 Task: Use the formula "MIDB" in spreadsheet "Project portfolio".
Action: Mouse moved to (324, 329)
Screenshot: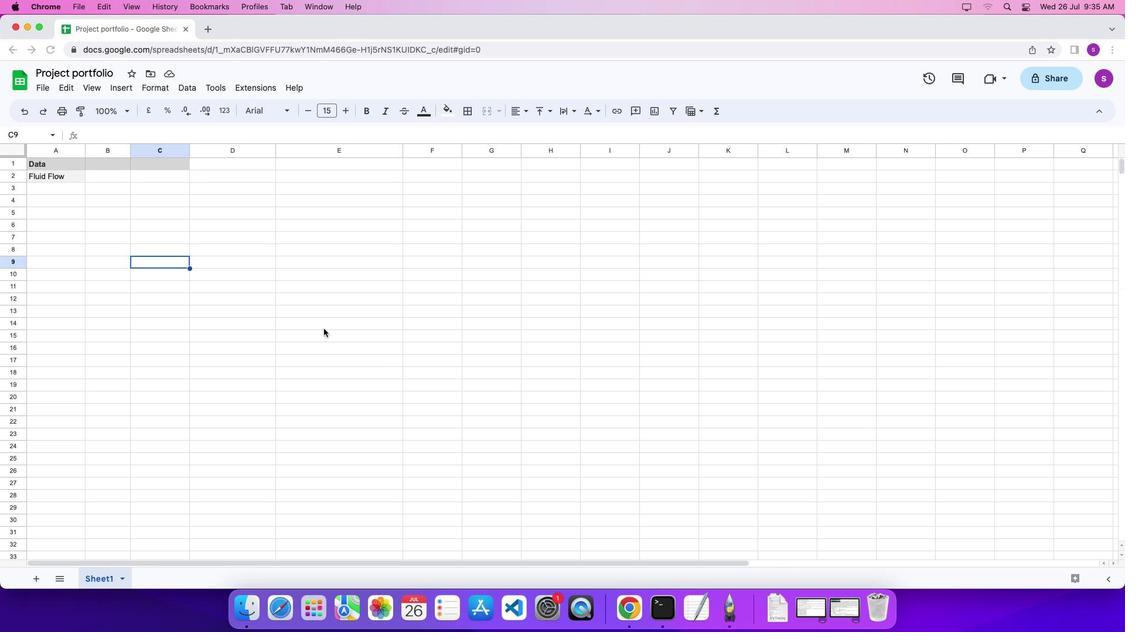 
Action: Mouse pressed left at (324, 329)
Screenshot: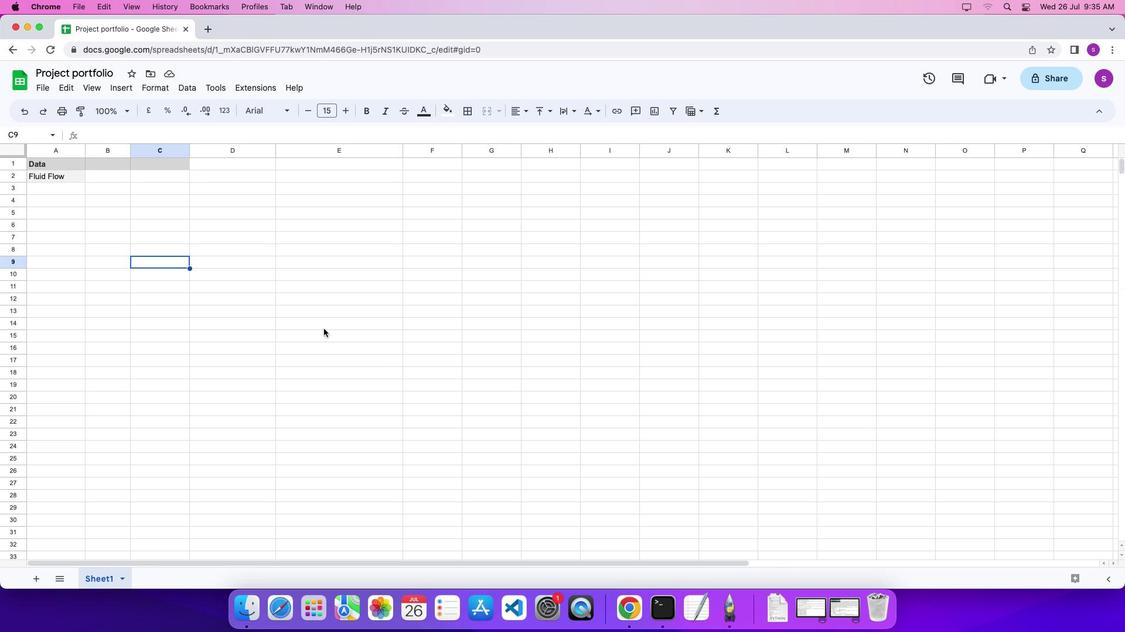 
Action: Mouse pressed left at (324, 329)
Screenshot: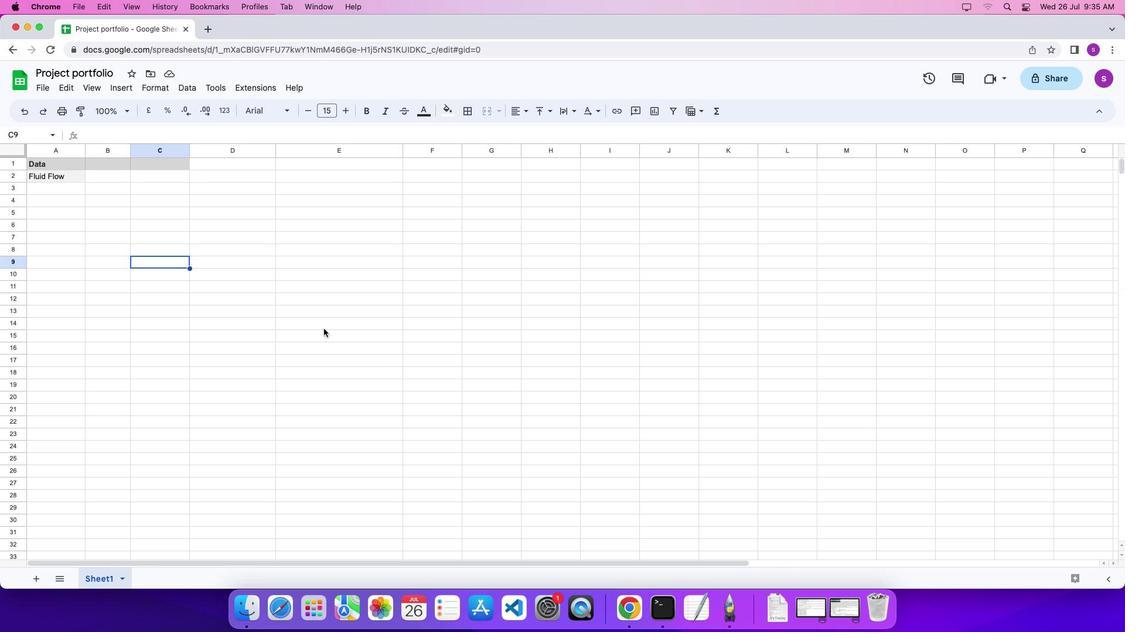 
Action: Mouse pressed left at (324, 329)
Screenshot: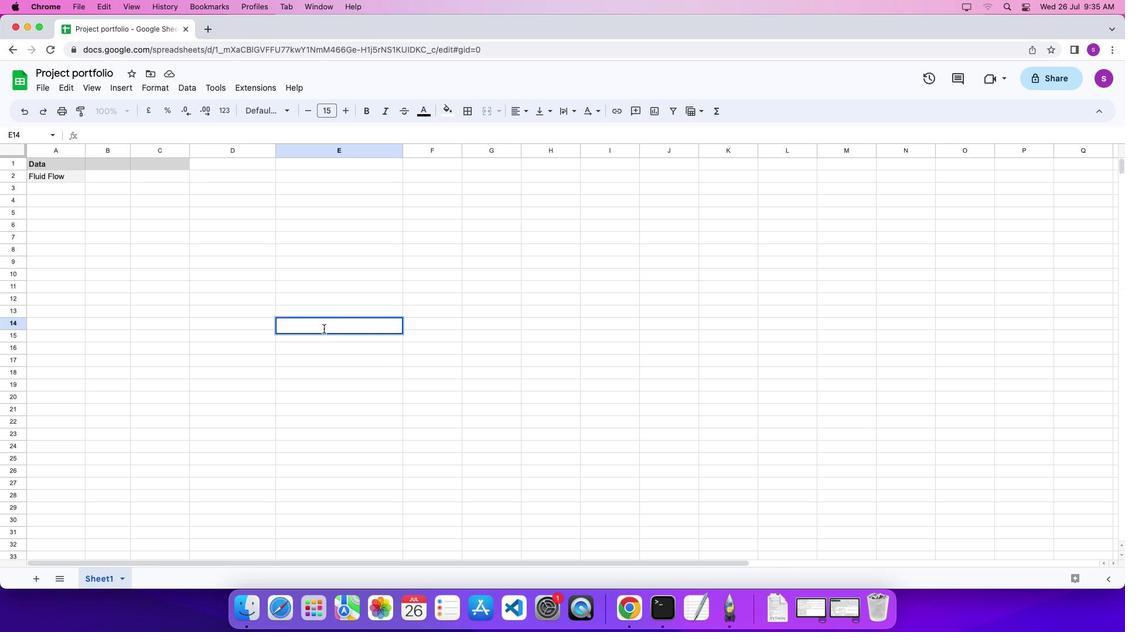 
Action: Key pressed '='
Screenshot: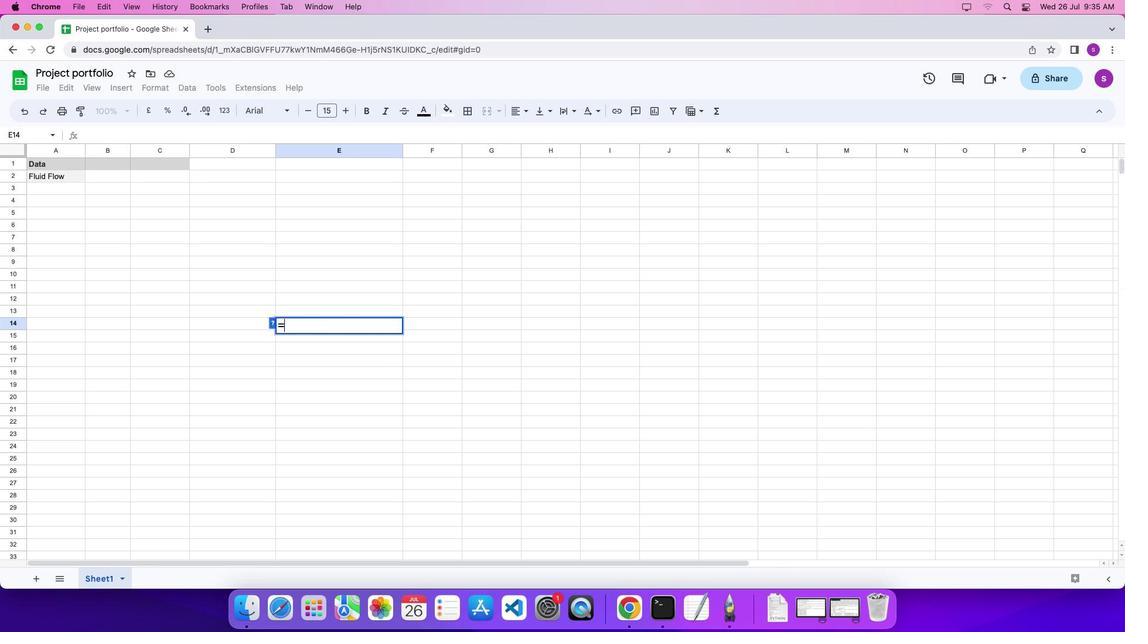 
Action: Mouse moved to (713, 114)
Screenshot: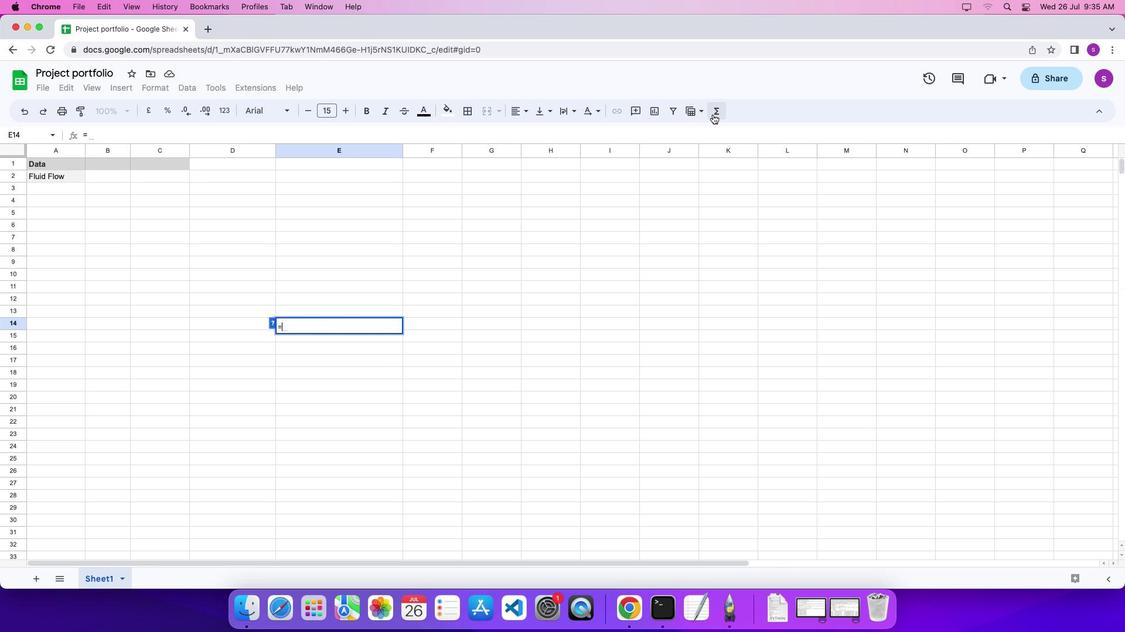 
Action: Mouse pressed left at (713, 114)
Screenshot: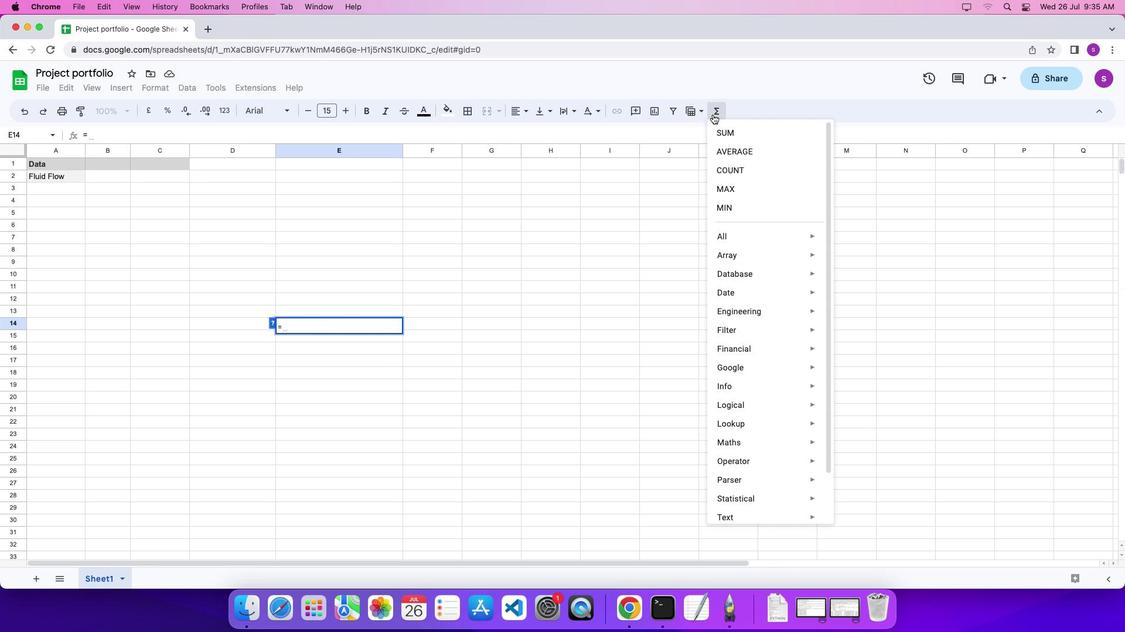 
Action: Mouse moved to (897, 307)
Screenshot: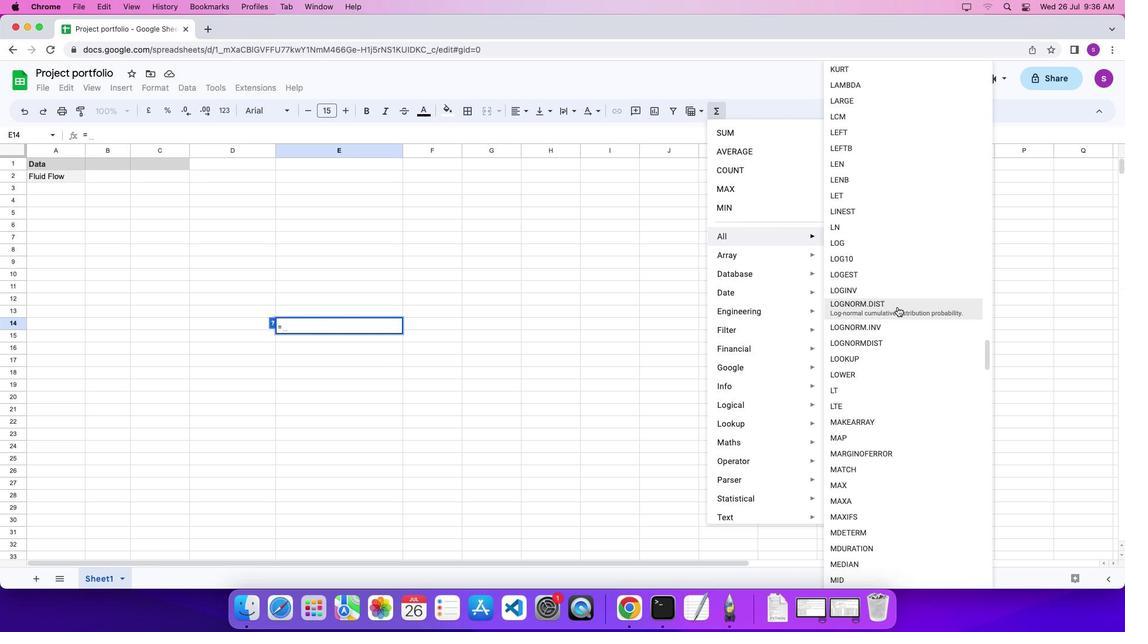
Action: Mouse scrolled (897, 307) with delta (0, 0)
Screenshot: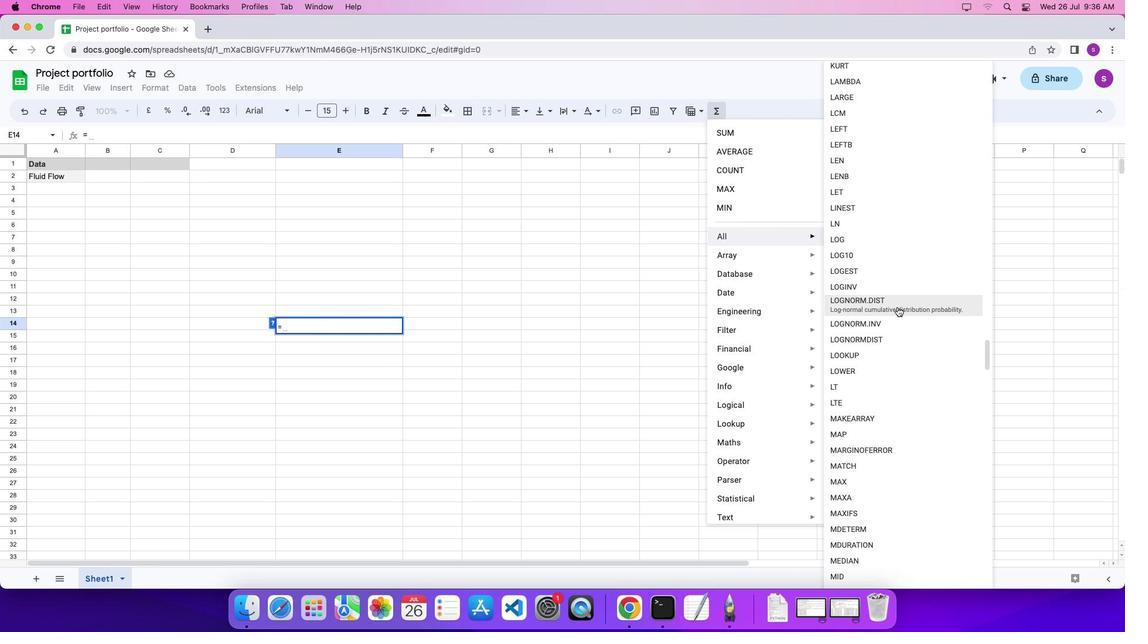 
Action: Mouse scrolled (897, 307) with delta (0, 0)
Screenshot: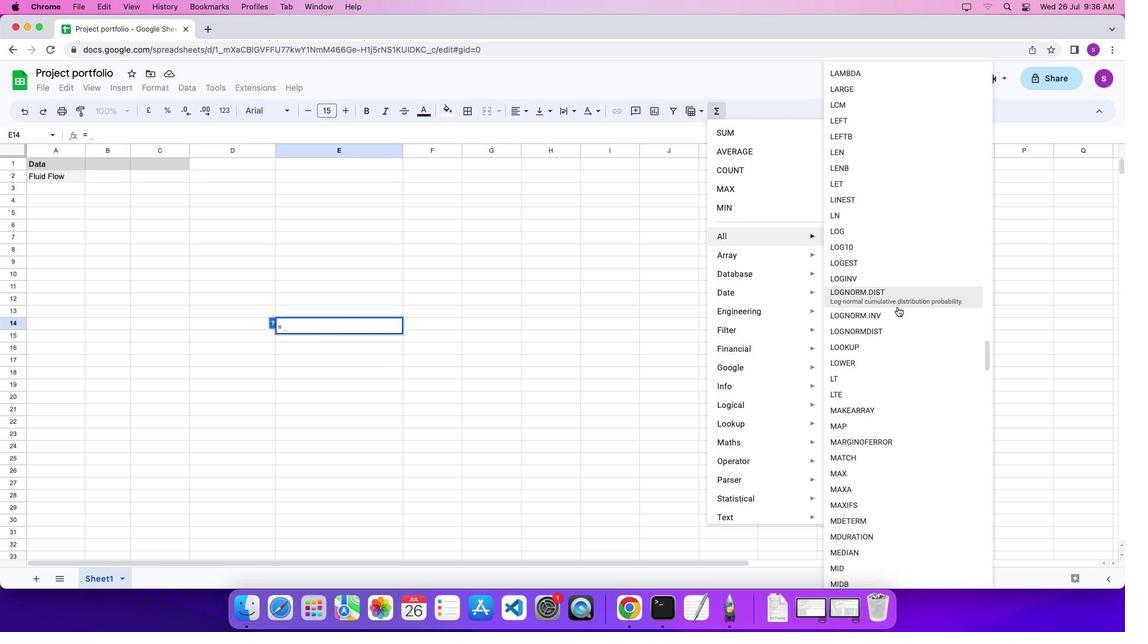 
Action: Mouse scrolled (897, 307) with delta (0, 0)
Screenshot: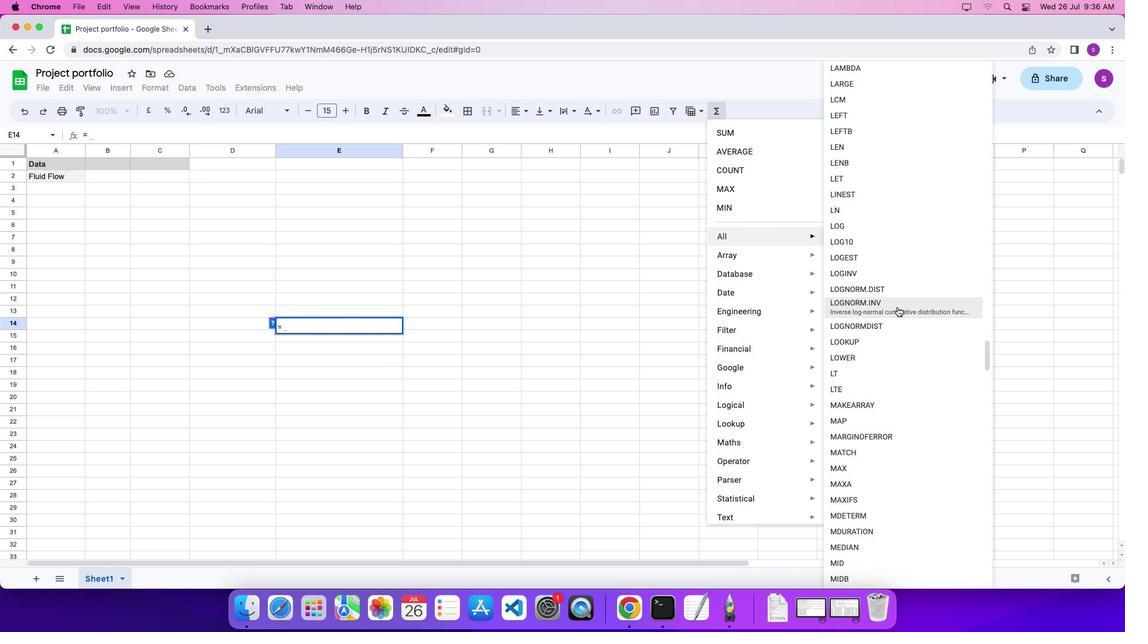 
Action: Mouse scrolled (897, 307) with delta (0, 0)
Screenshot: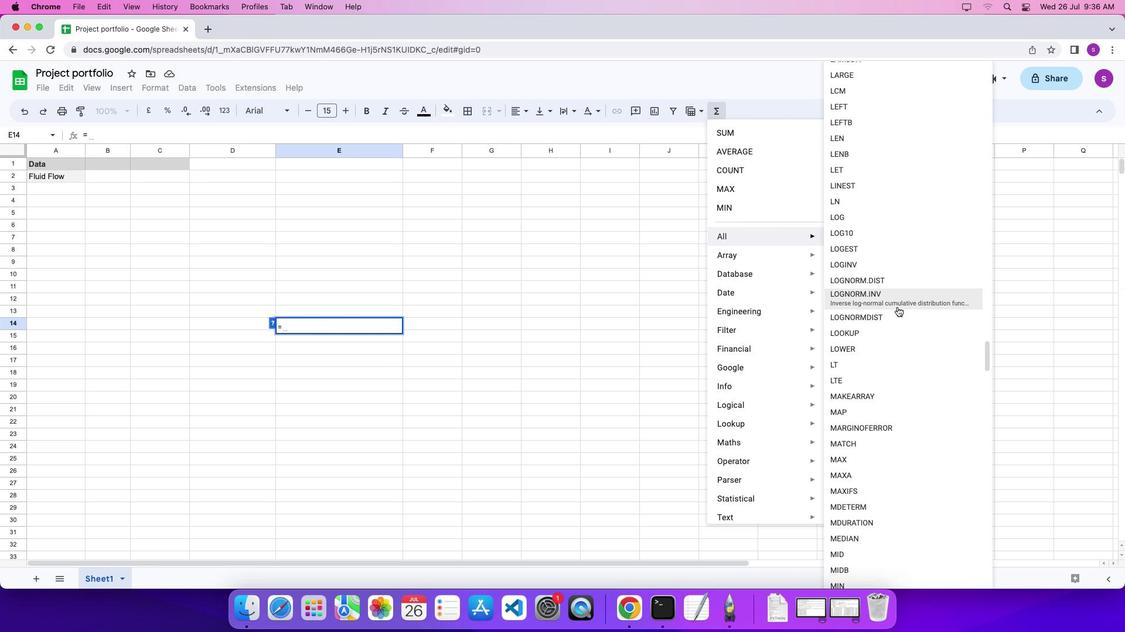 
Action: Mouse moved to (905, 565)
Screenshot: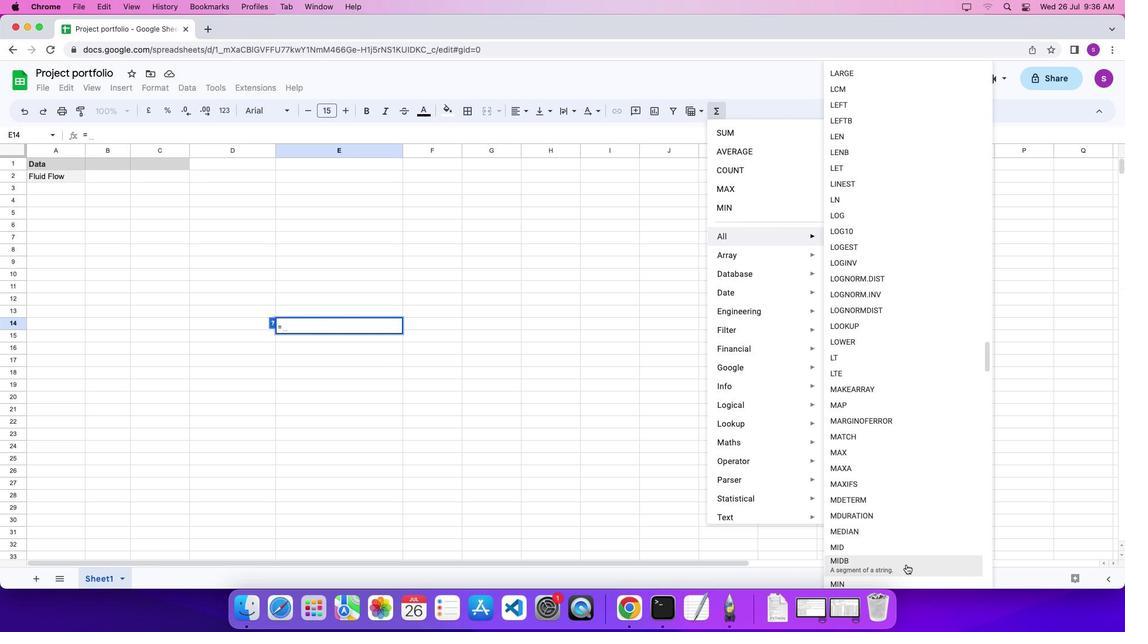 
Action: Mouse pressed left at (905, 565)
Screenshot: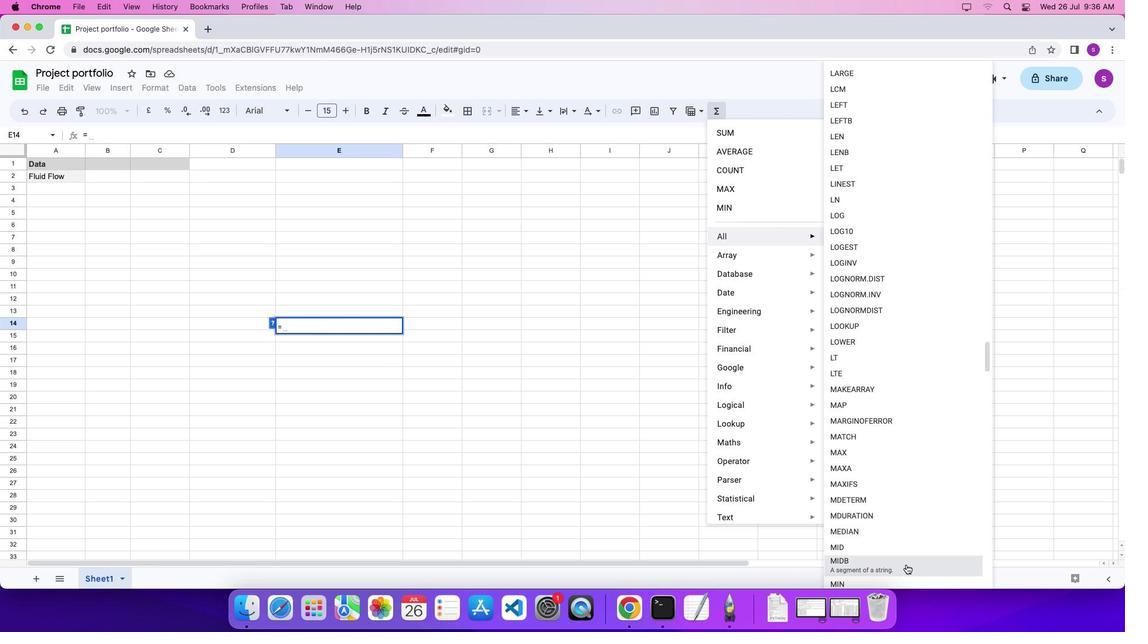 
Action: Mouse moved to (56, 174)
Screenshot: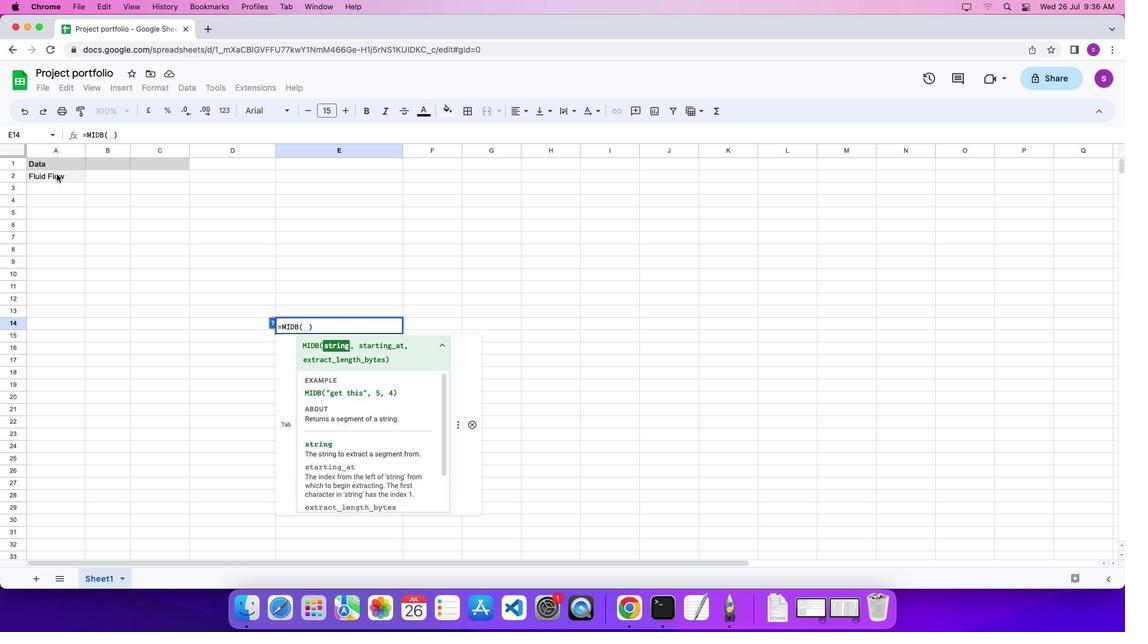 
Action: Mouse pressed left at (56, 174)
Screenshot: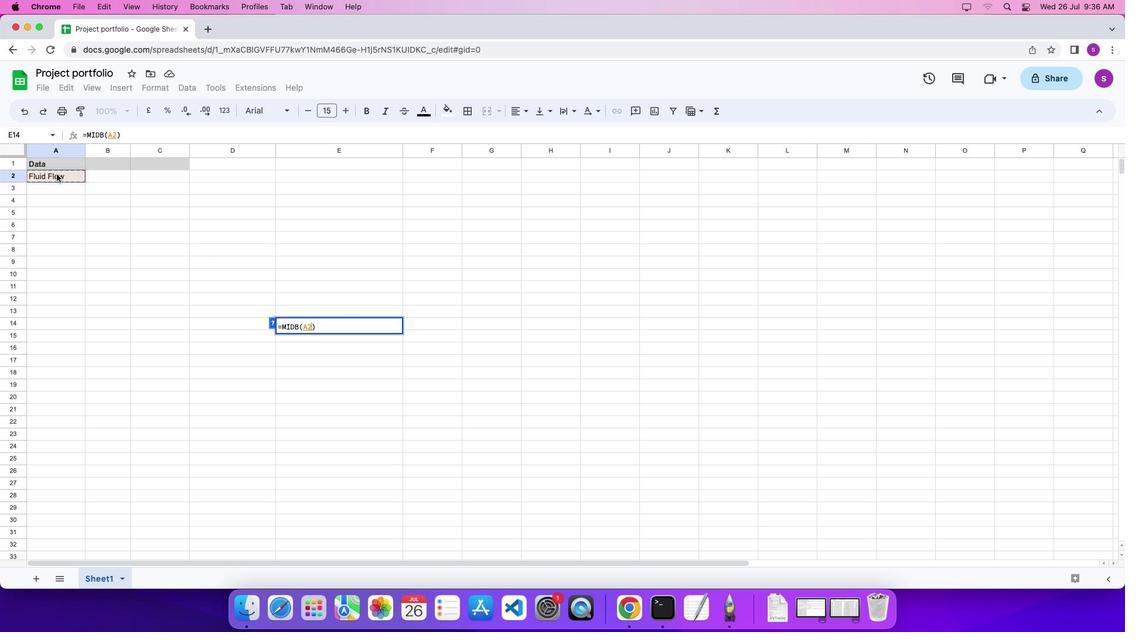 
Action: Mouse moved to (82, 184)
Screenshot: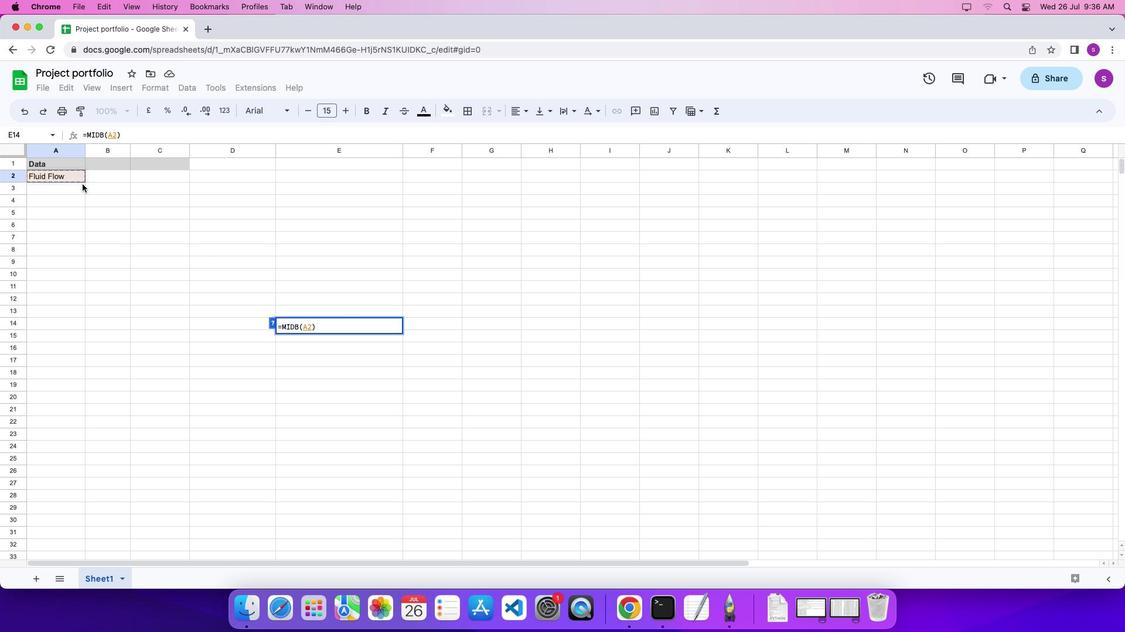 
Action: Key pressed ',''1'',''5''\x03'
Screenshot: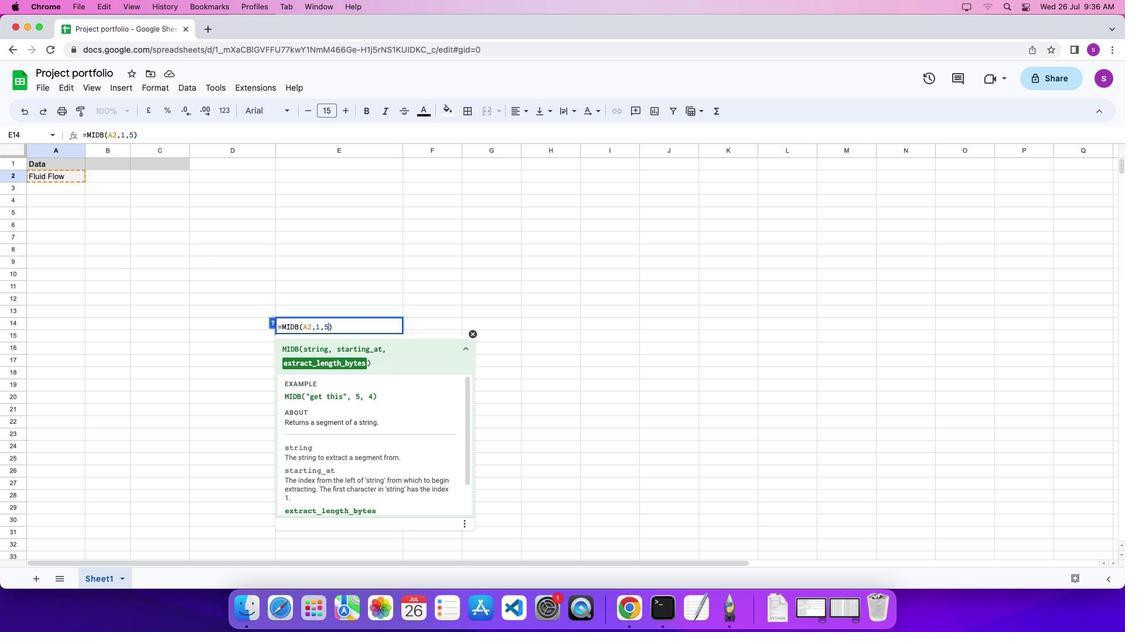 
